 Task: Select "Worked with you but at different companies" as a relationship.
Action: Mouse moved to (373, 364)
Screenshot: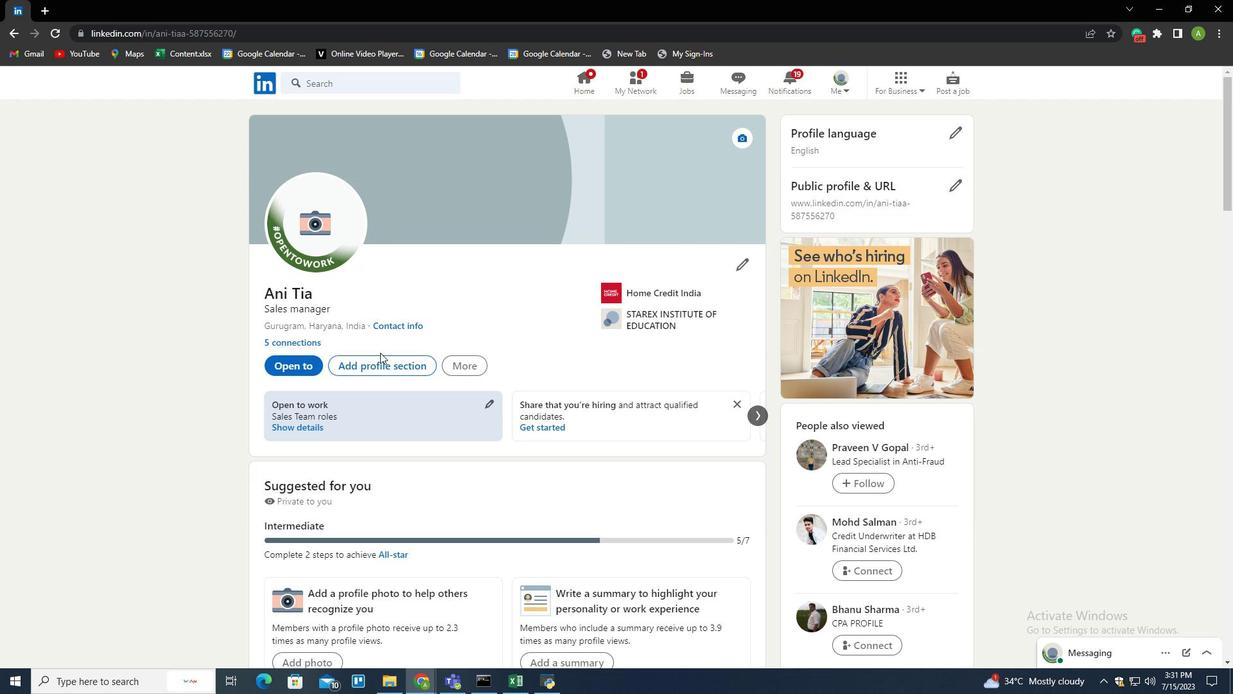 
Action: Mouse pressed left at (373, 364)
Screenshot: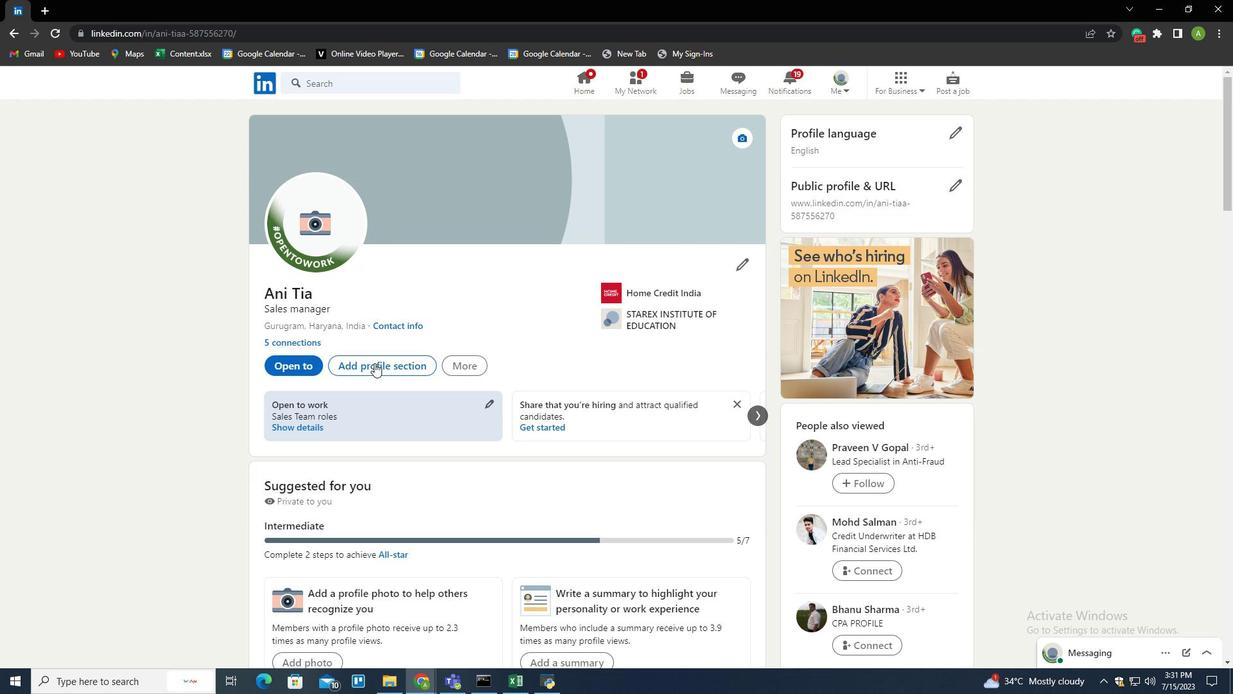 
Action: Mouse moved to (752, 174)
Screenshot: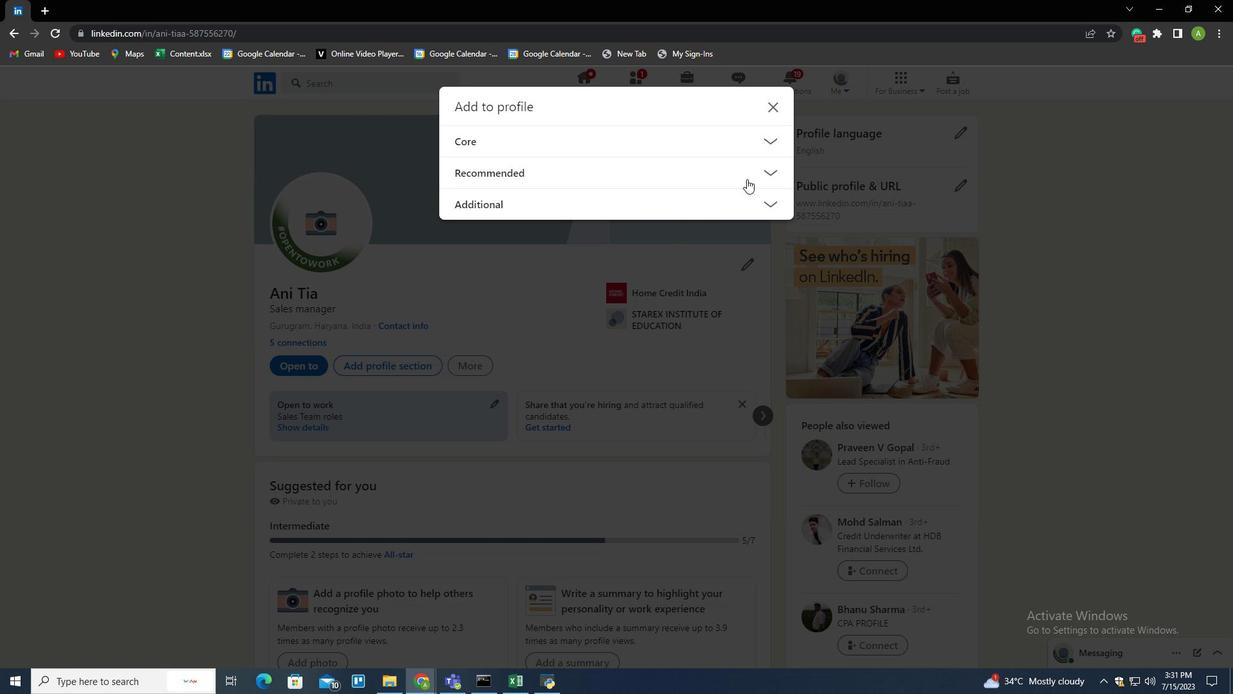 
Action: Mouse pressed left at (752, 174)
Screenshot: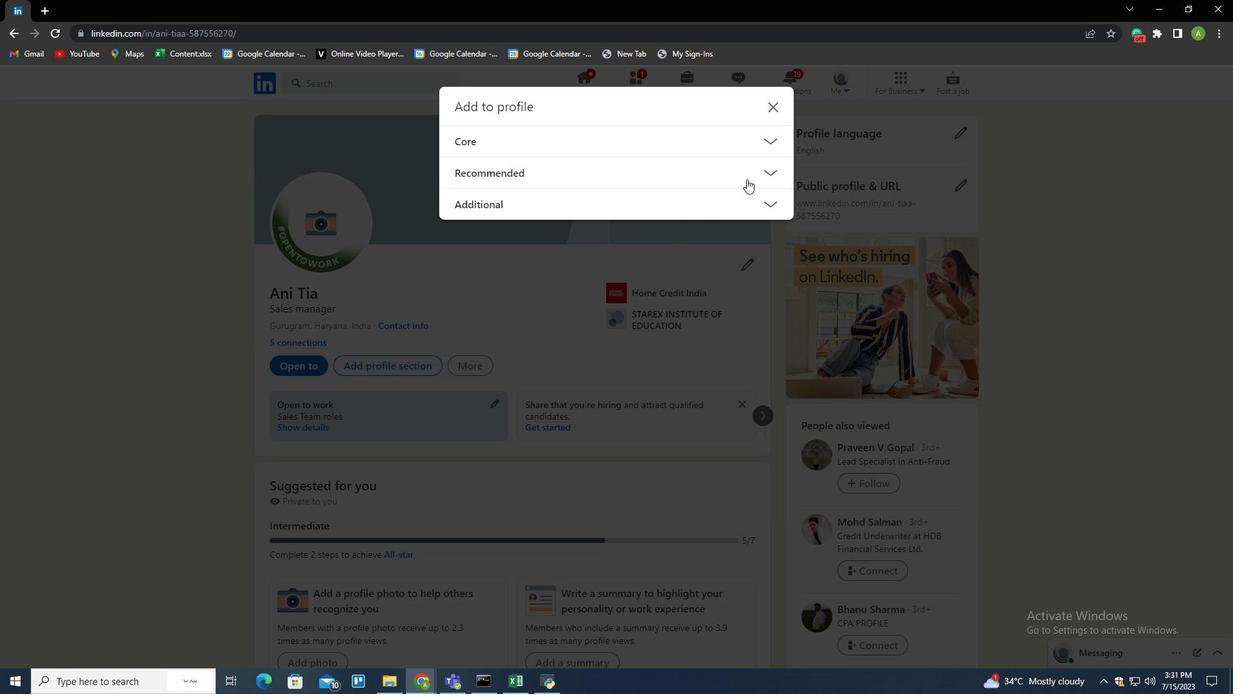
Action: Mouse moved to (503, 354)
Screenshot: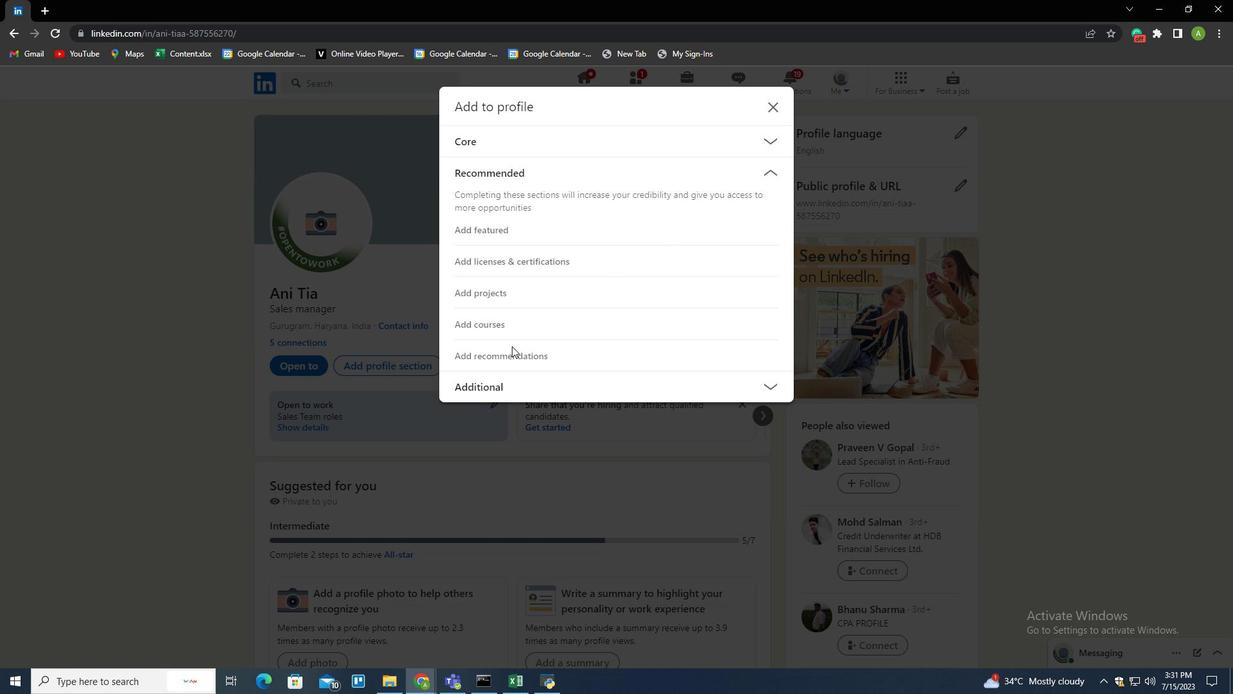 
Action: Mouse pressed left at (503, 354)
Screenshot: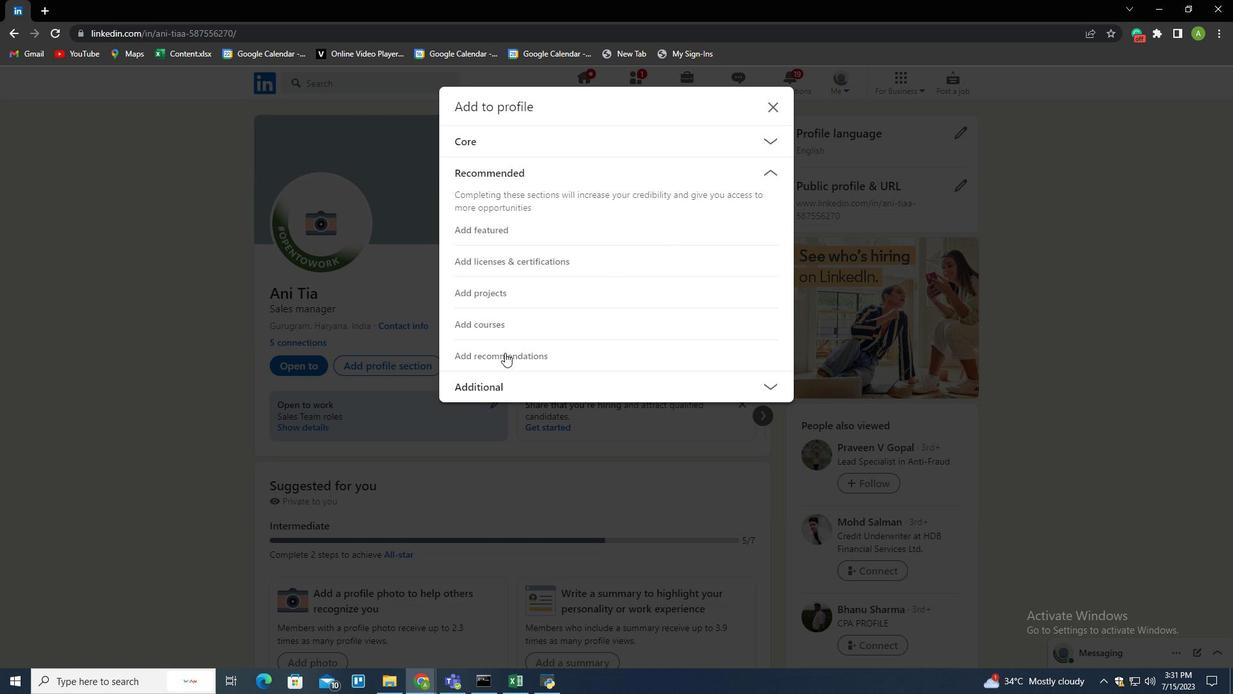 
Action: Mouse moved to (463, 221)
Screenshot: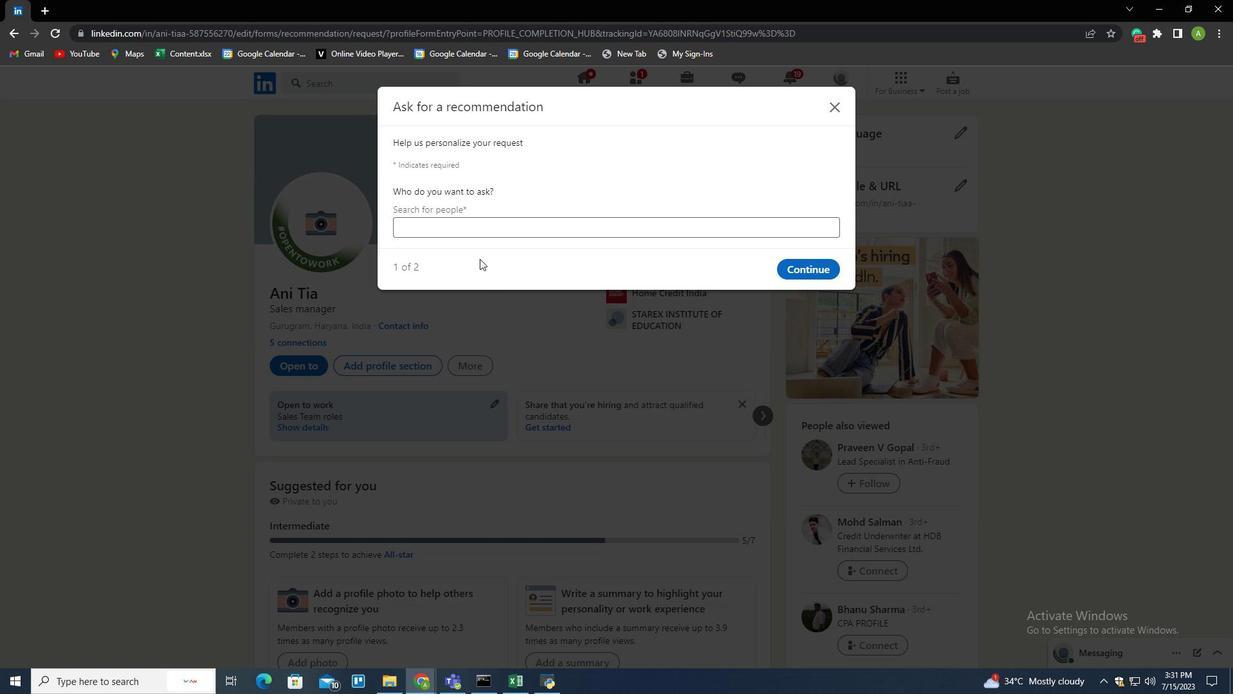 
Action: Mouse pressed left at (463, 221)
Screenshot: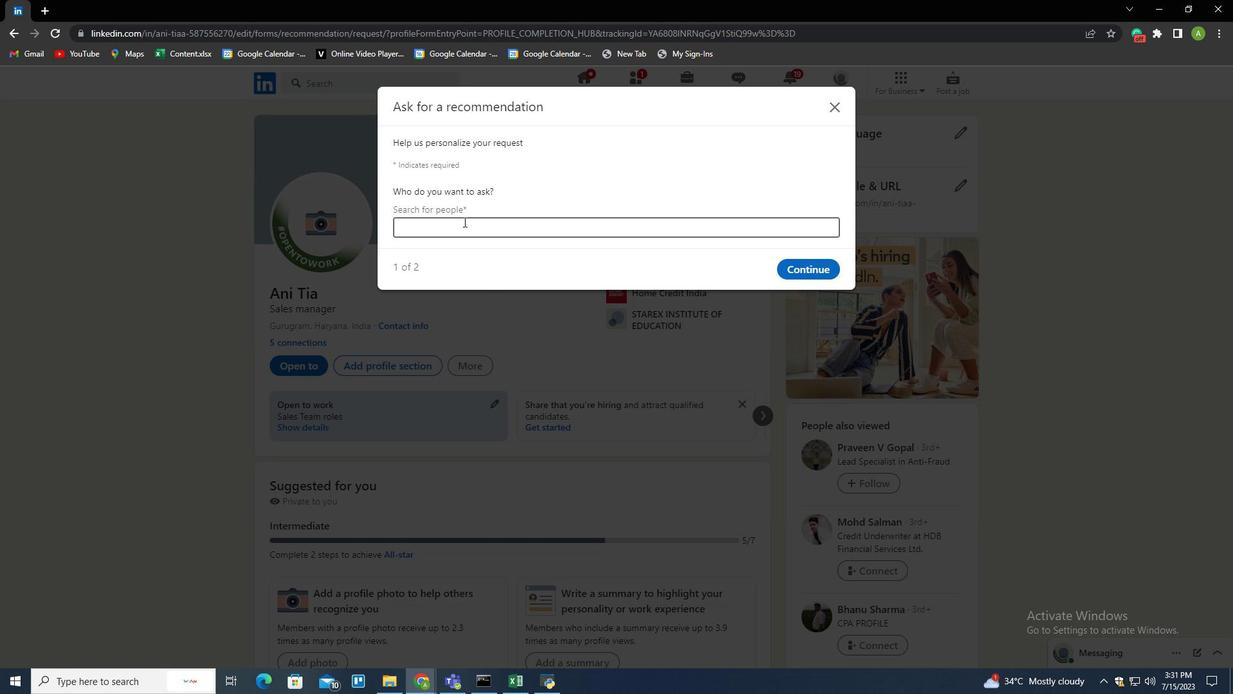 
Action: Mouse moved to (463, 229)
Screenshot: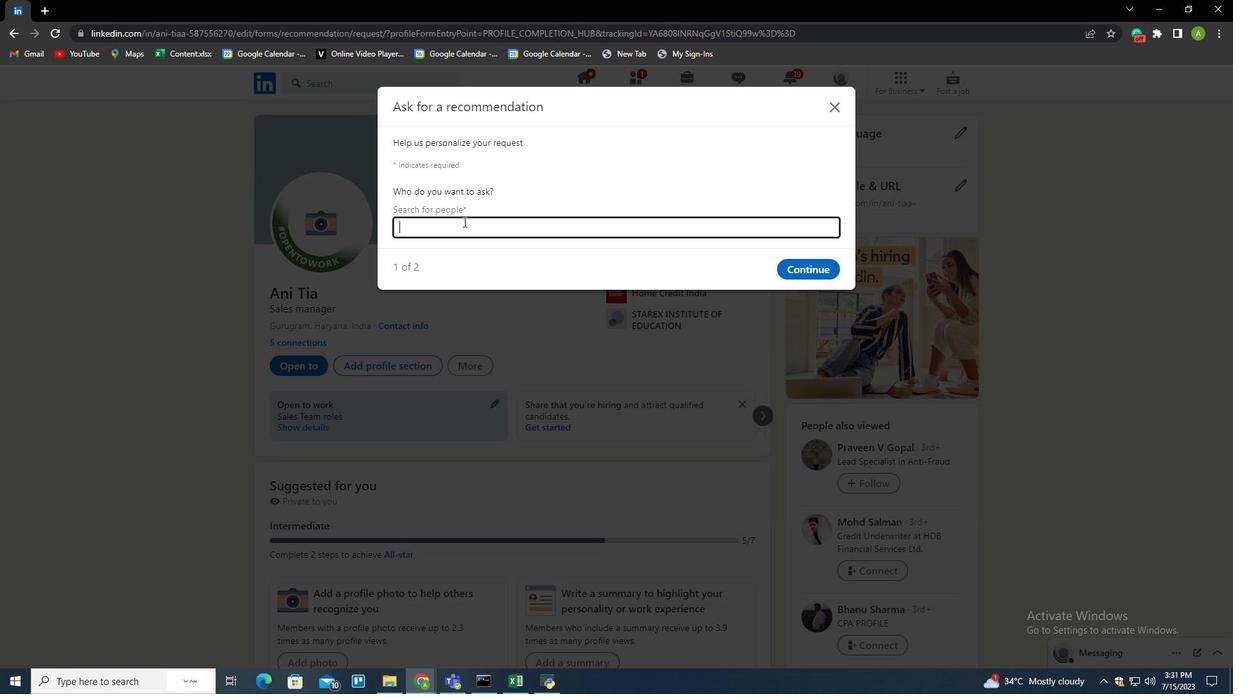 
Action: Key pressed p
Screenshot: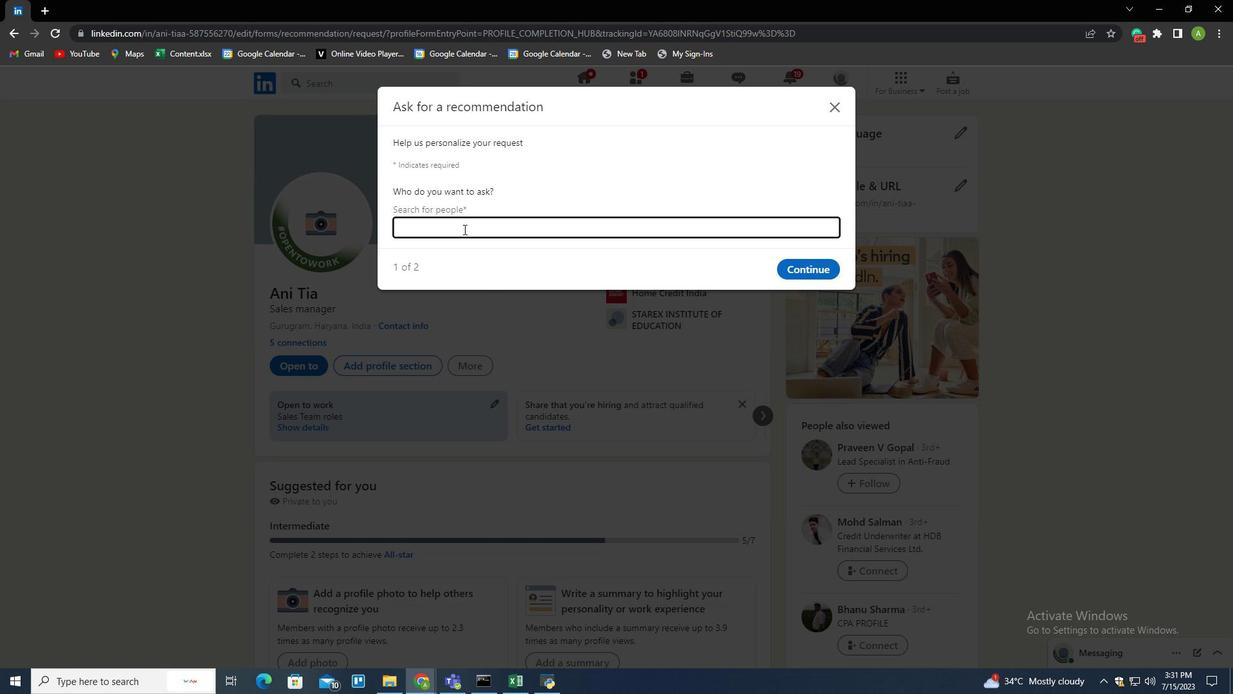 
Action: Mouse moved to (469, 263)
Screenshot: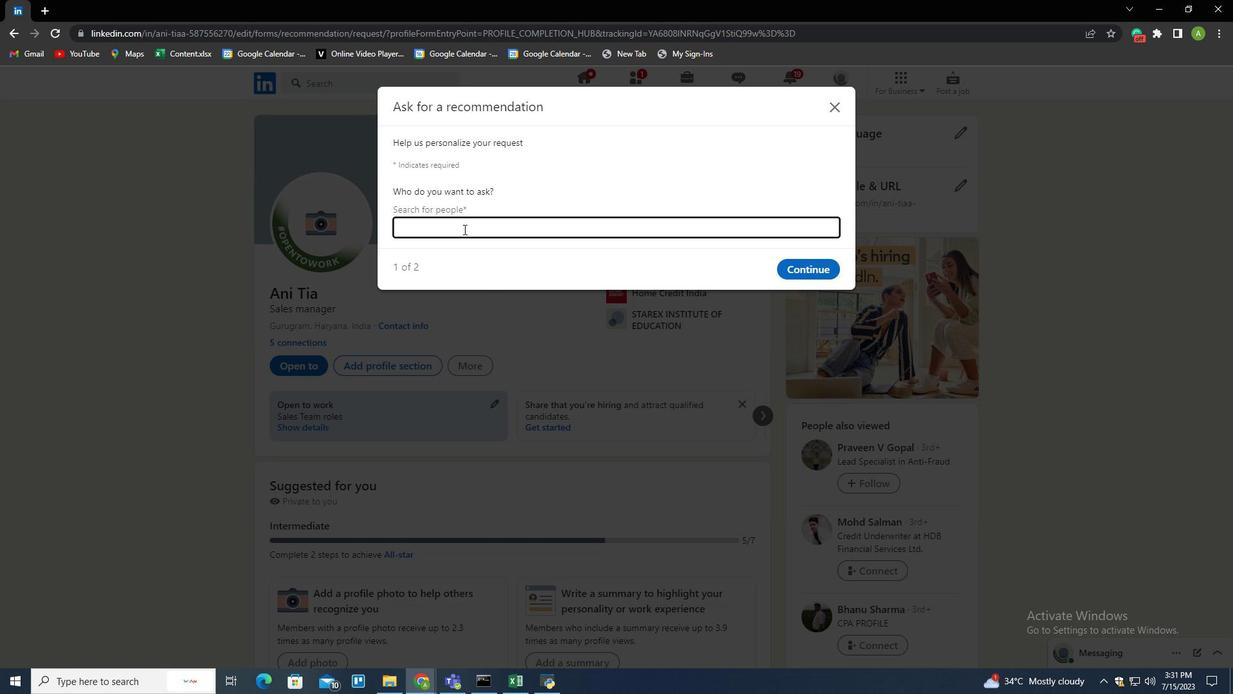 
Action: Mouse pressed left at (469, 263)
Screenshot: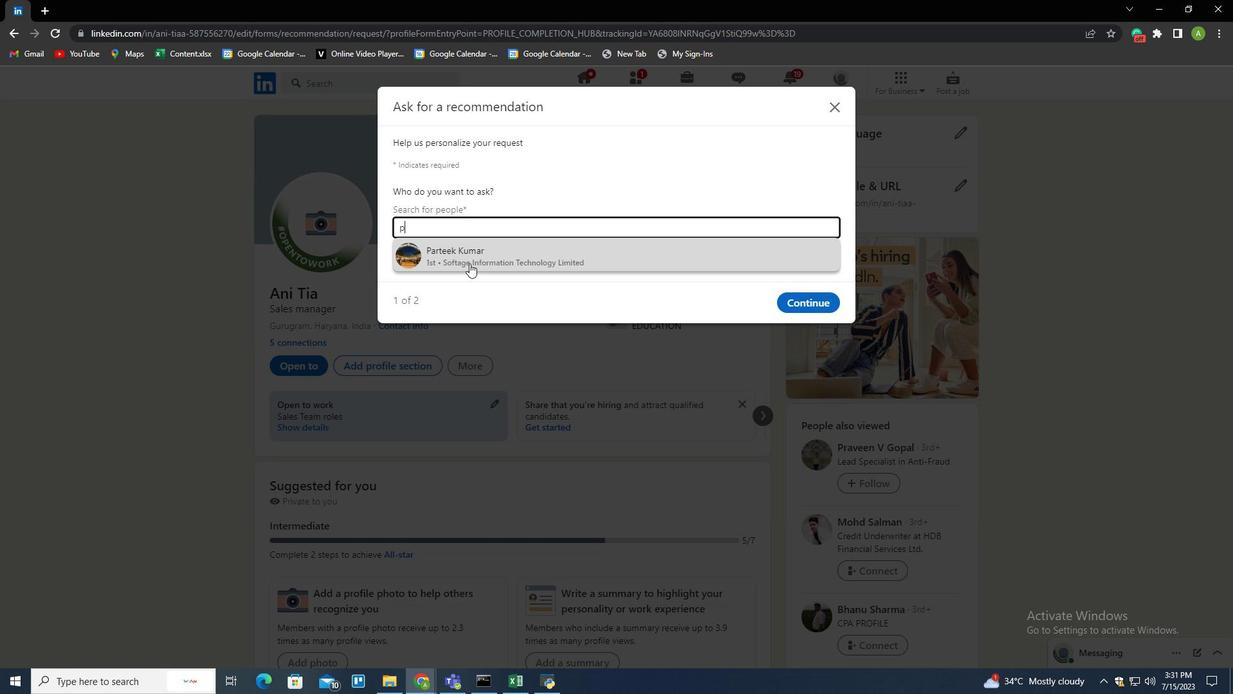 
Action: Mouse moved to (791, 264)
Screenshot: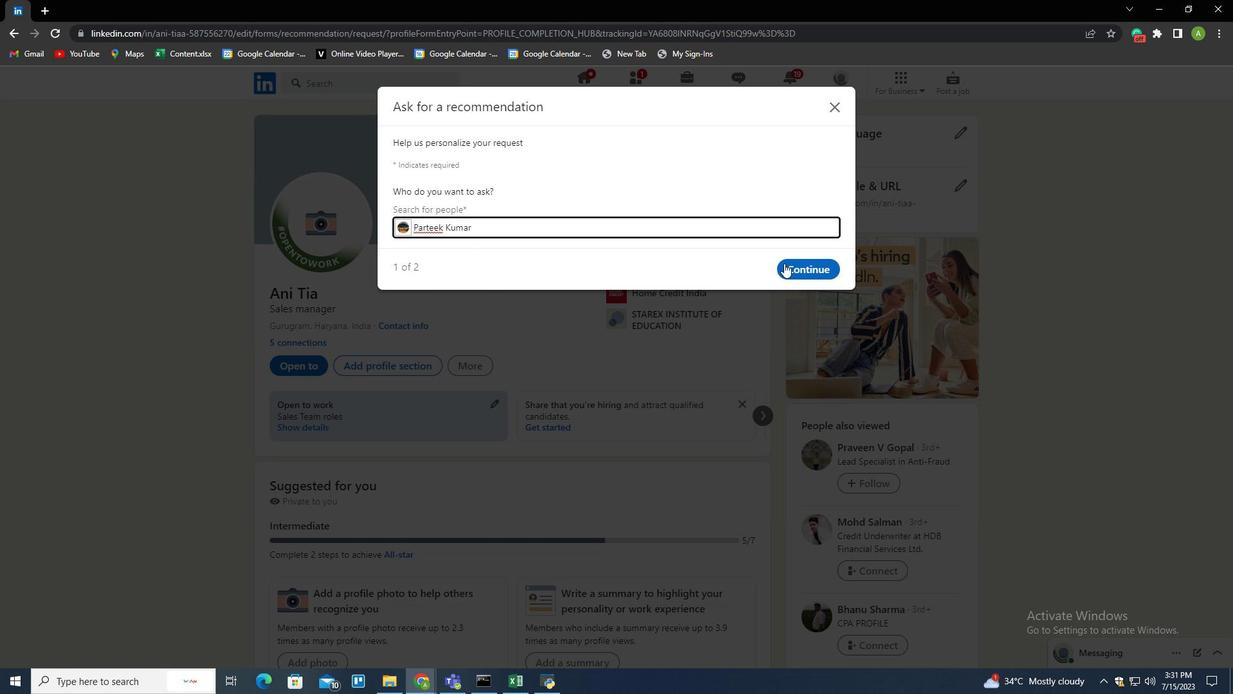 
Action: Mouse pressed left at (791, 264)
Screenshot: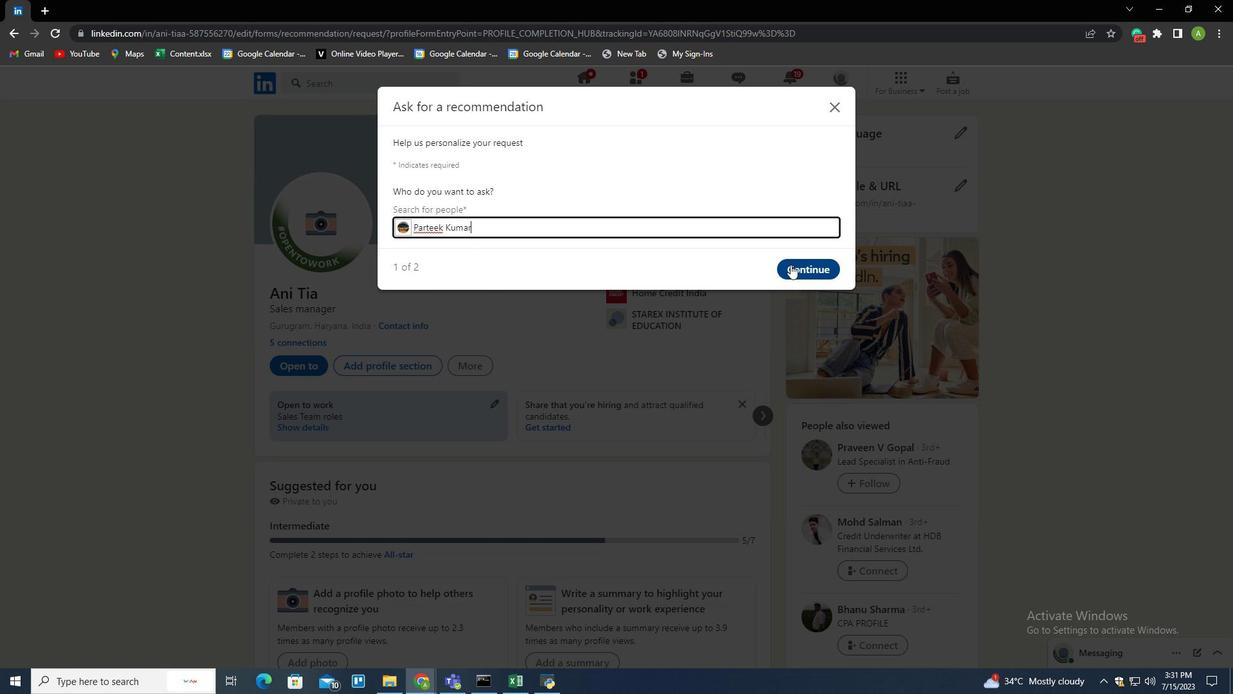 
Action: Mouse moved to (440, 277)
Screenshot: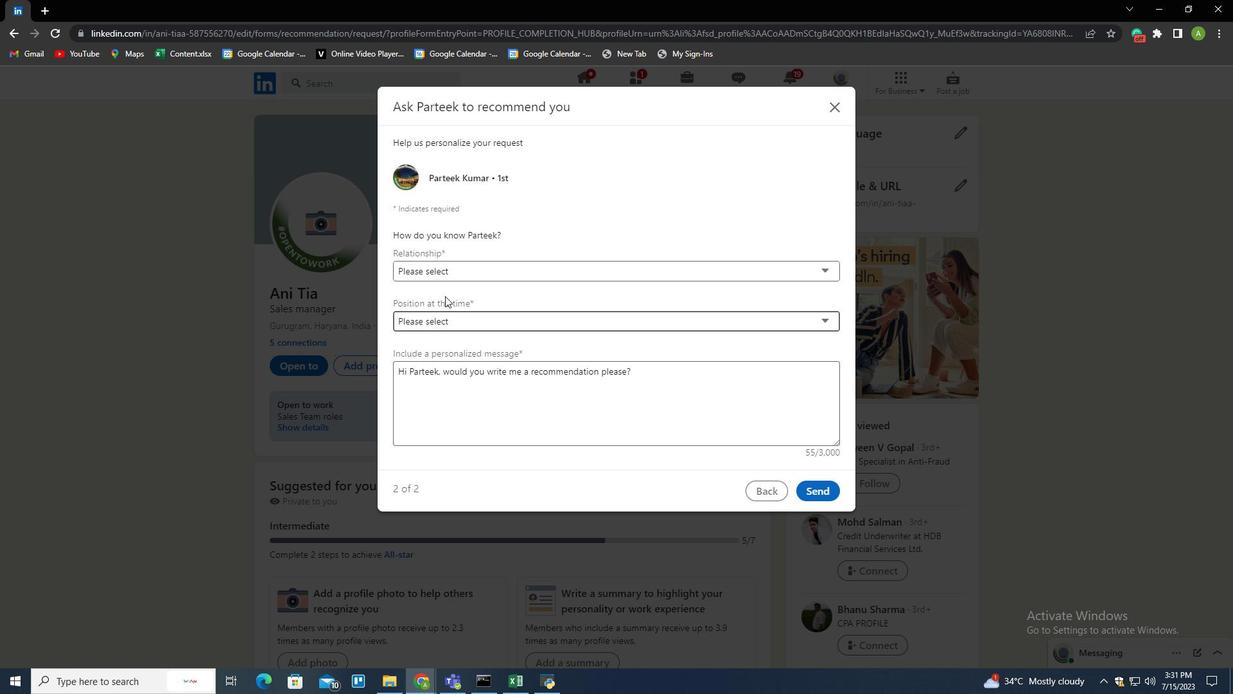 
Action: Mouse pressed left at (440, 277)
Screenshot: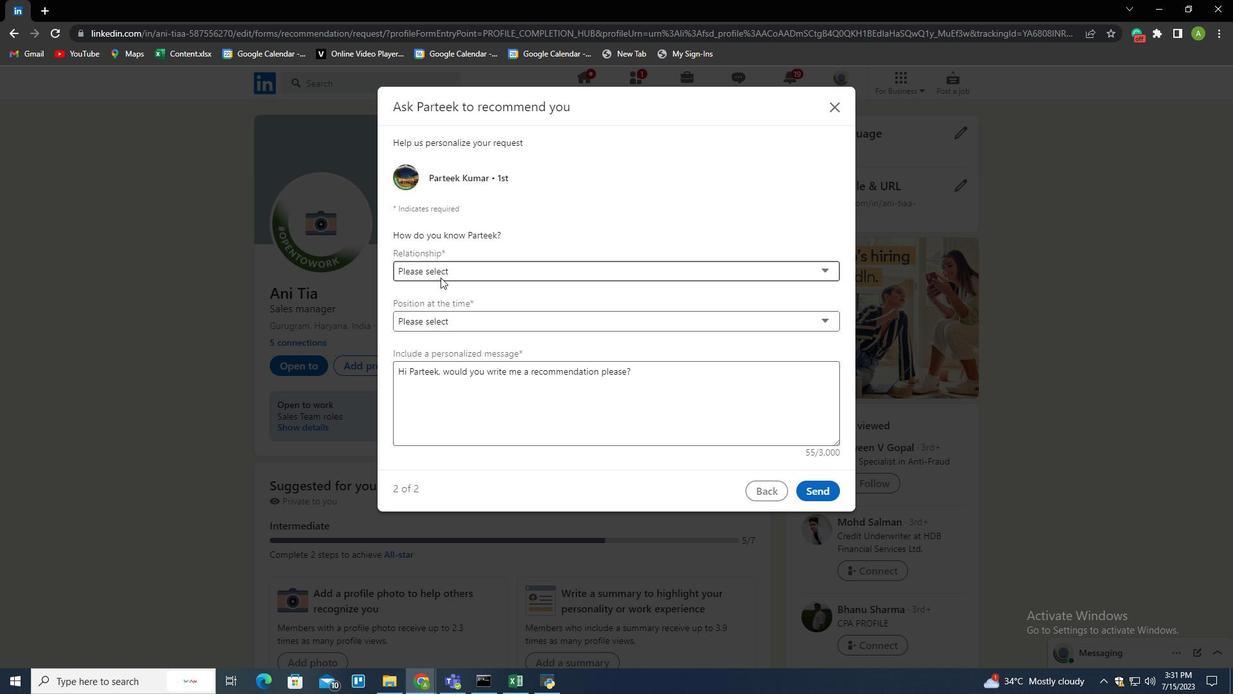 
Action: Mouse moved to (510, 376)
Screenshot: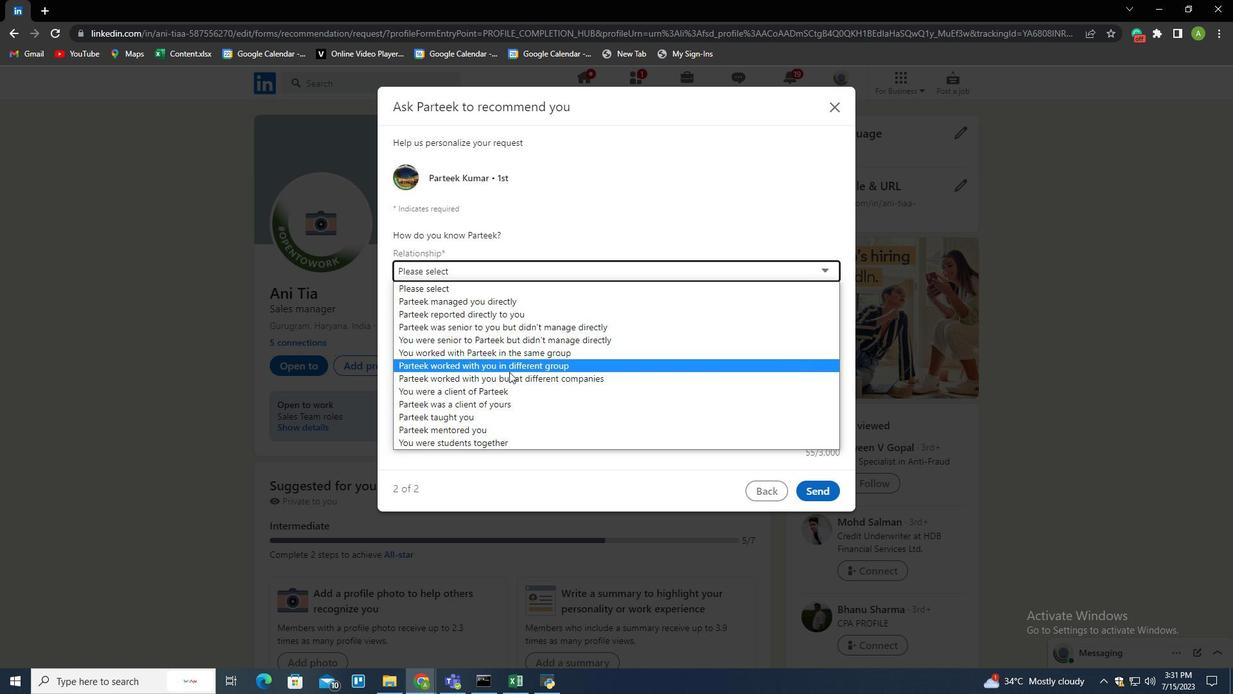 
Action: Mouse pressed left at (510, 376)
Screenshot: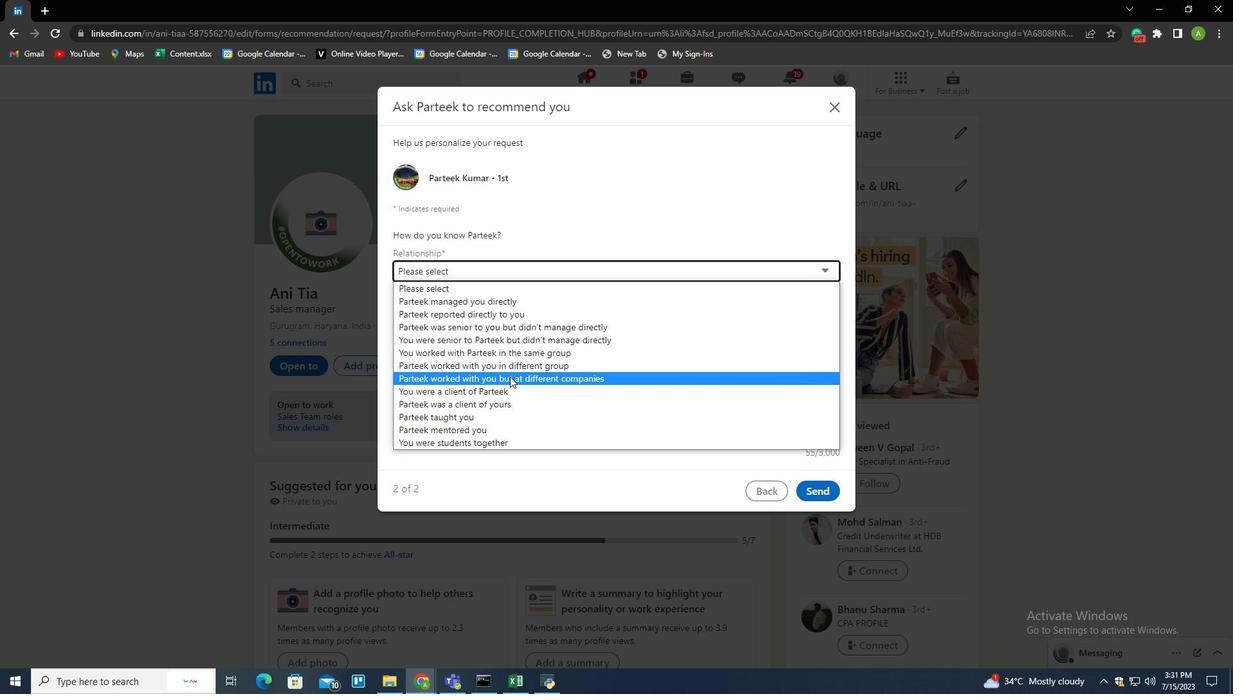 
Action: Mouse moved to (508, 375)
Screenshot: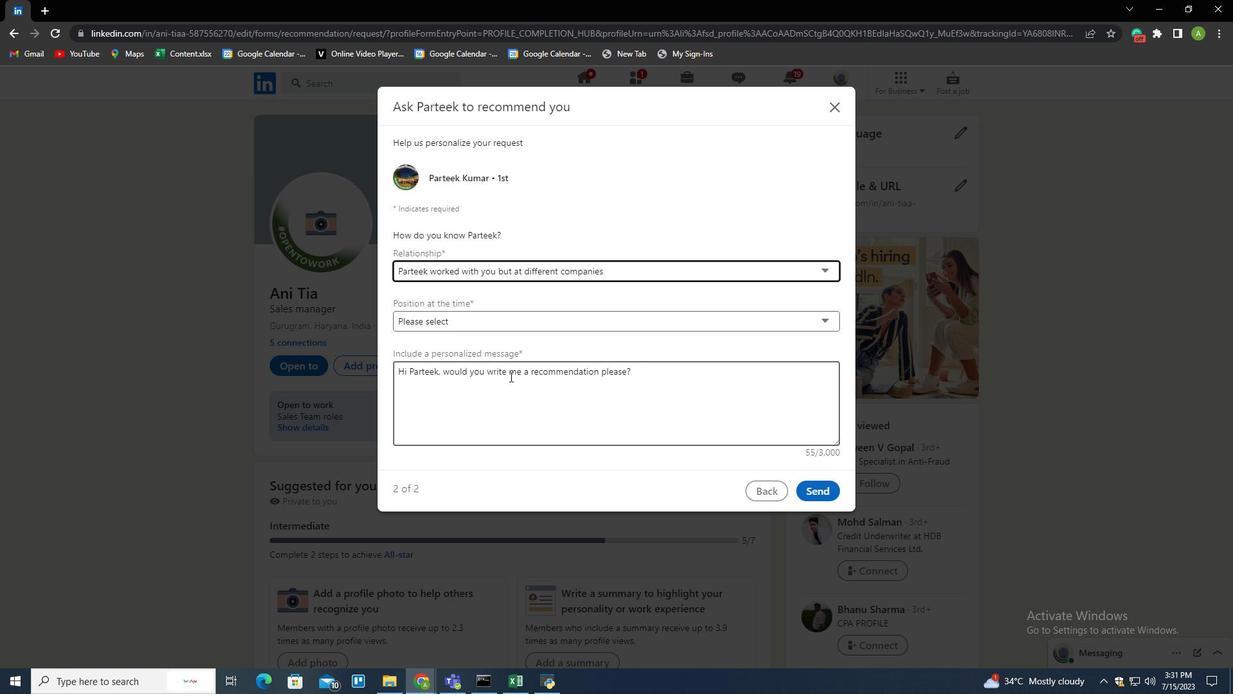 
